 Task: Select service illustration.
Action: Mouse moved to (598, 157)
Screenshot: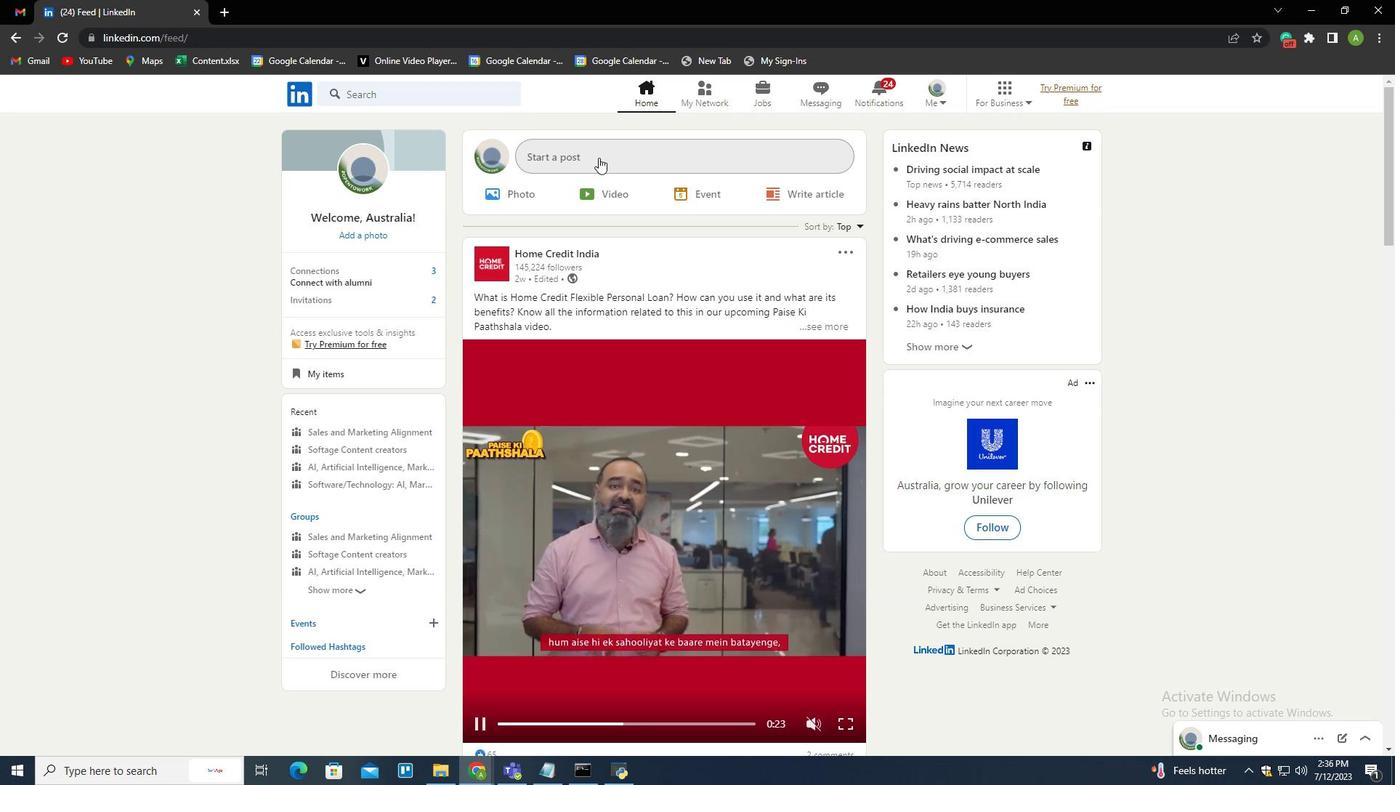 
Action: Mouse pressed left at (598, 157)
Screenshot: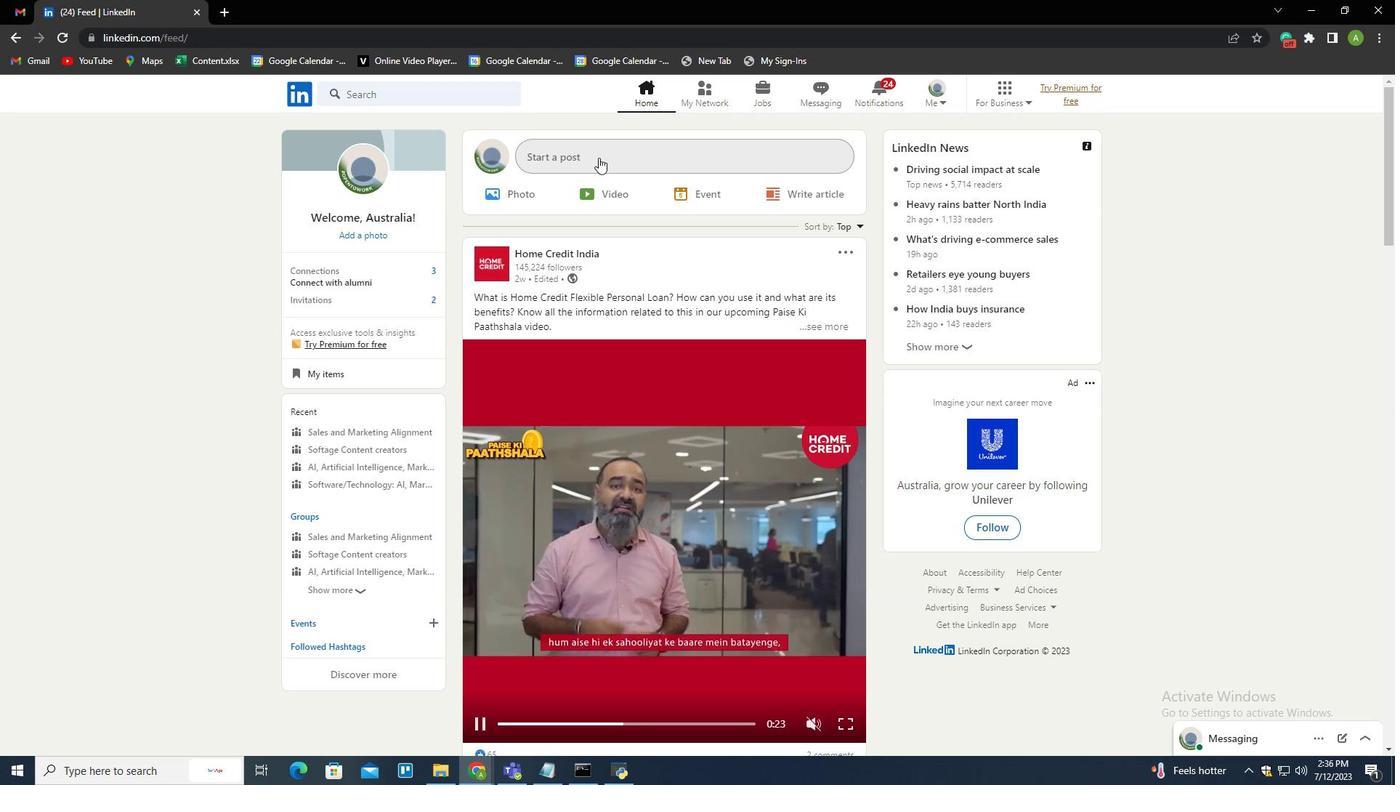 
Action: Mouse moved to (616, 436)
Screenshot: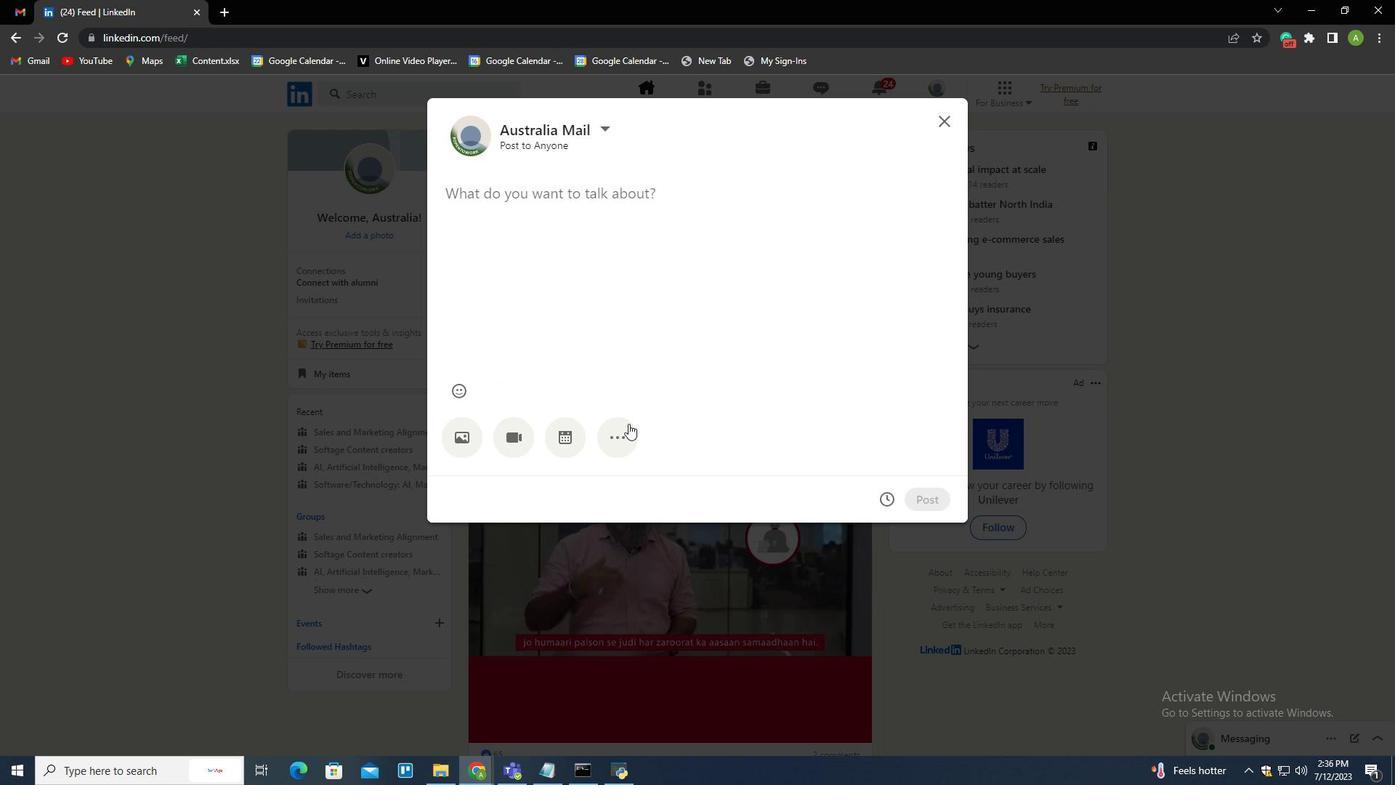 
Action: Mouse pressed left at (616, 436)
Screenshot: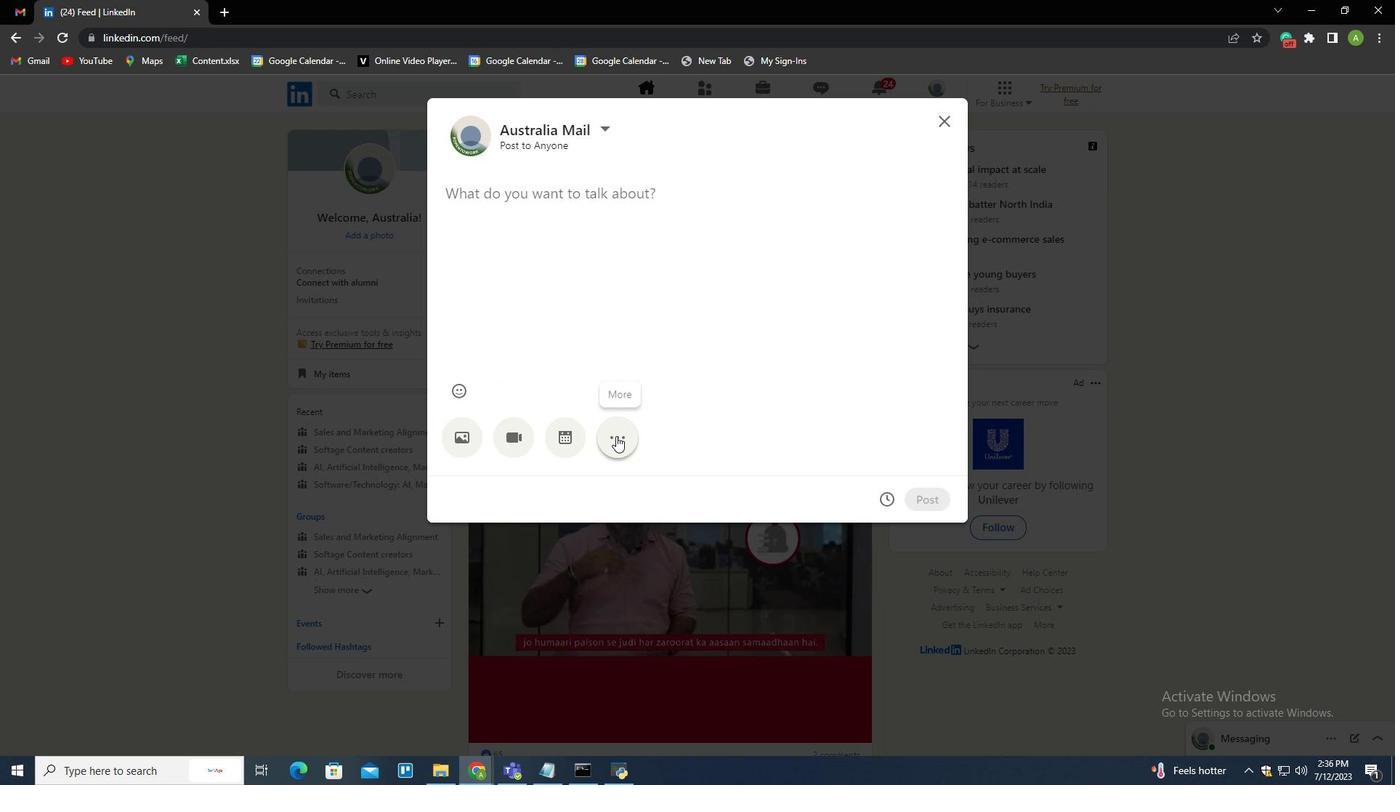 
Action: Mouse moved to (835, 437)
Screenshot: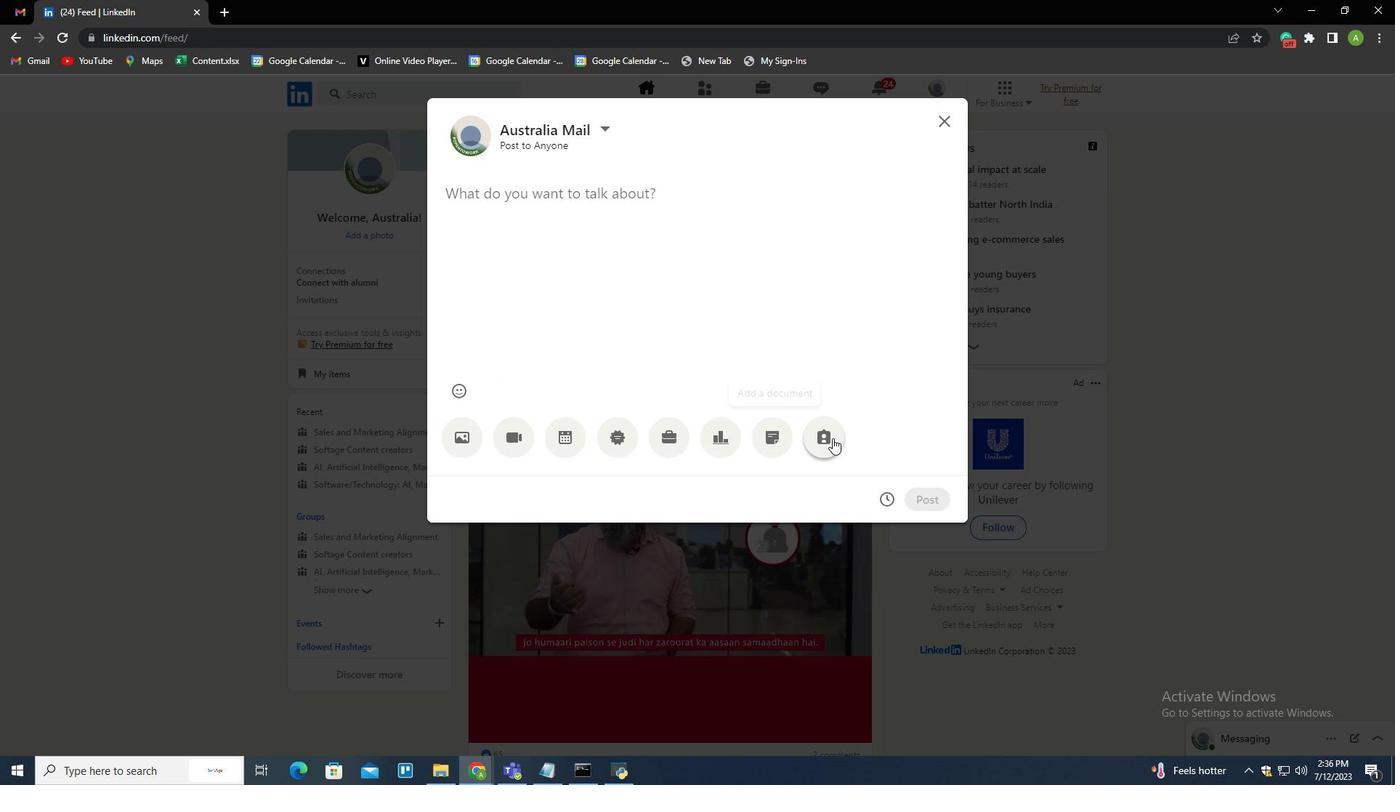 
Action: Mouse pressed left at (835, 437)
Screenshot: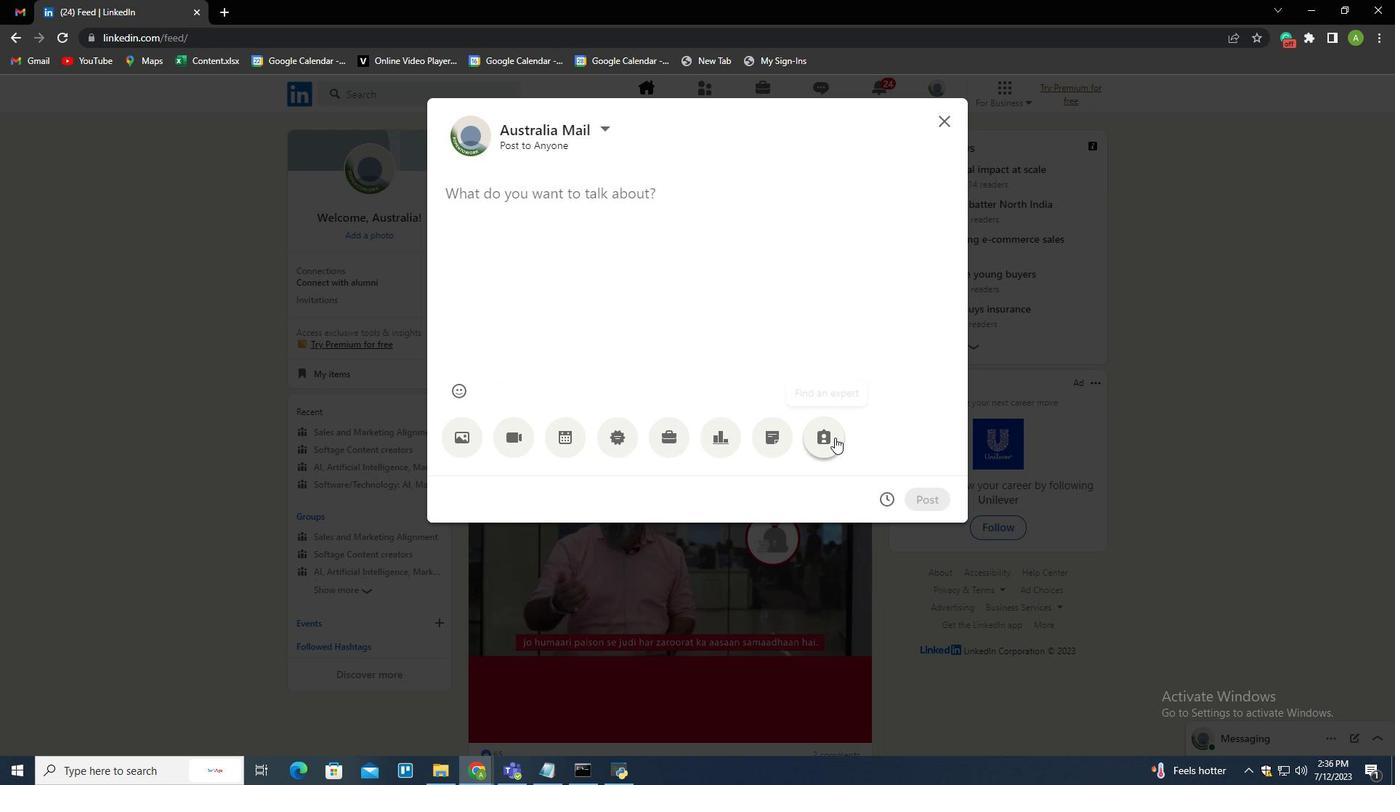 
Action: Mouse moved to (569, 210)
Screenshot: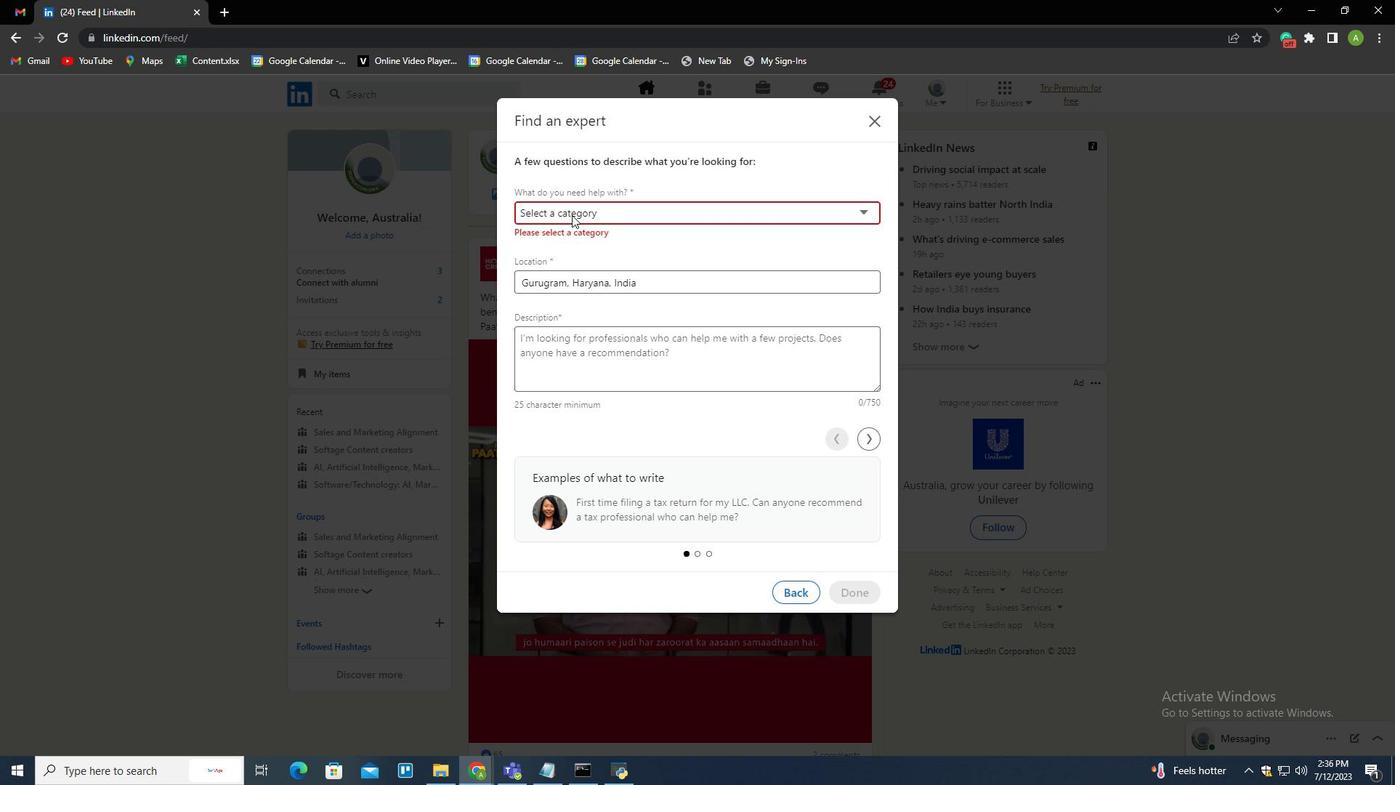 
Action: Mouse pressed left at (569, 210)
Screenshot: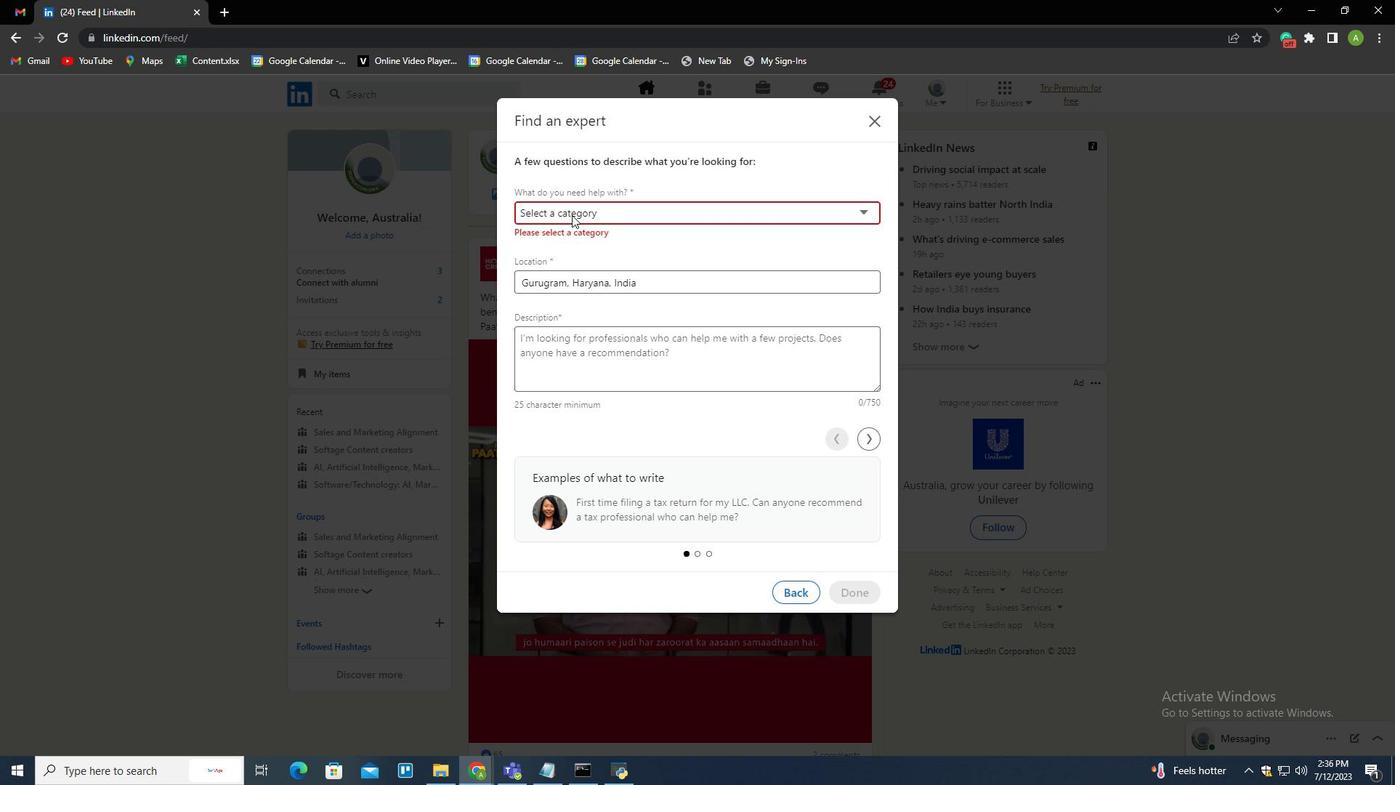 
Action: Mouse moved to (539, 276)
Screenshot: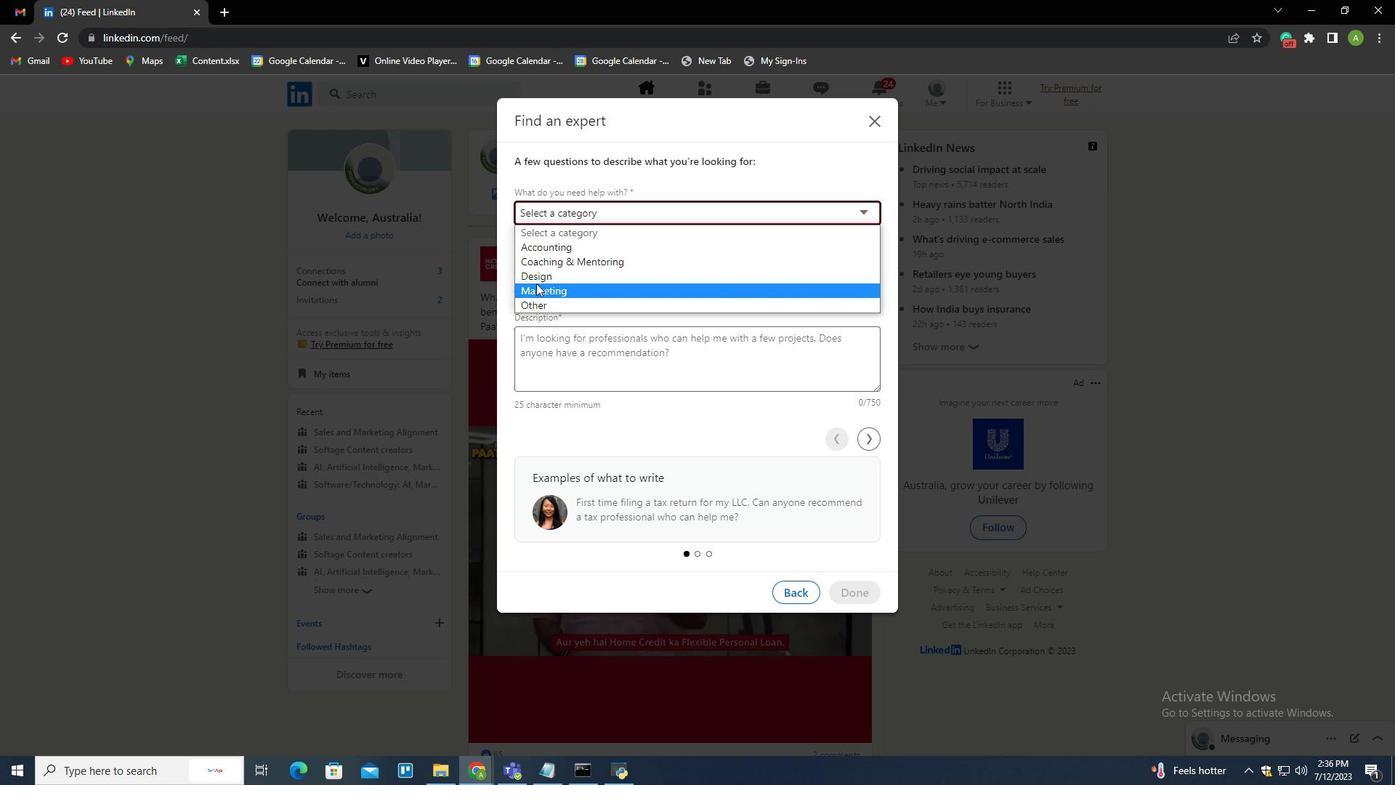 
Action: Mouse pressed left at (539, 276)
Screenshot: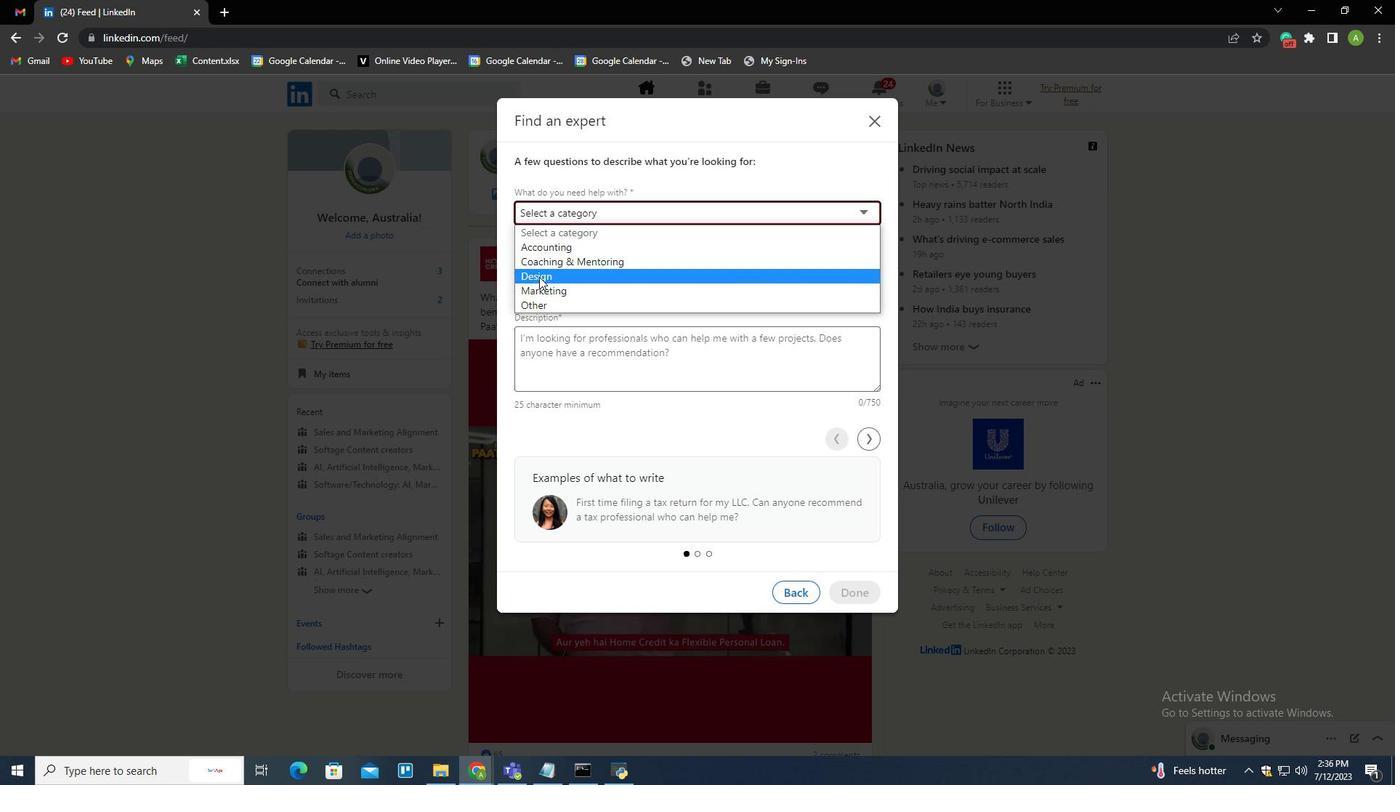 
Action: Mouse moved to (554, 268)
Screenshot: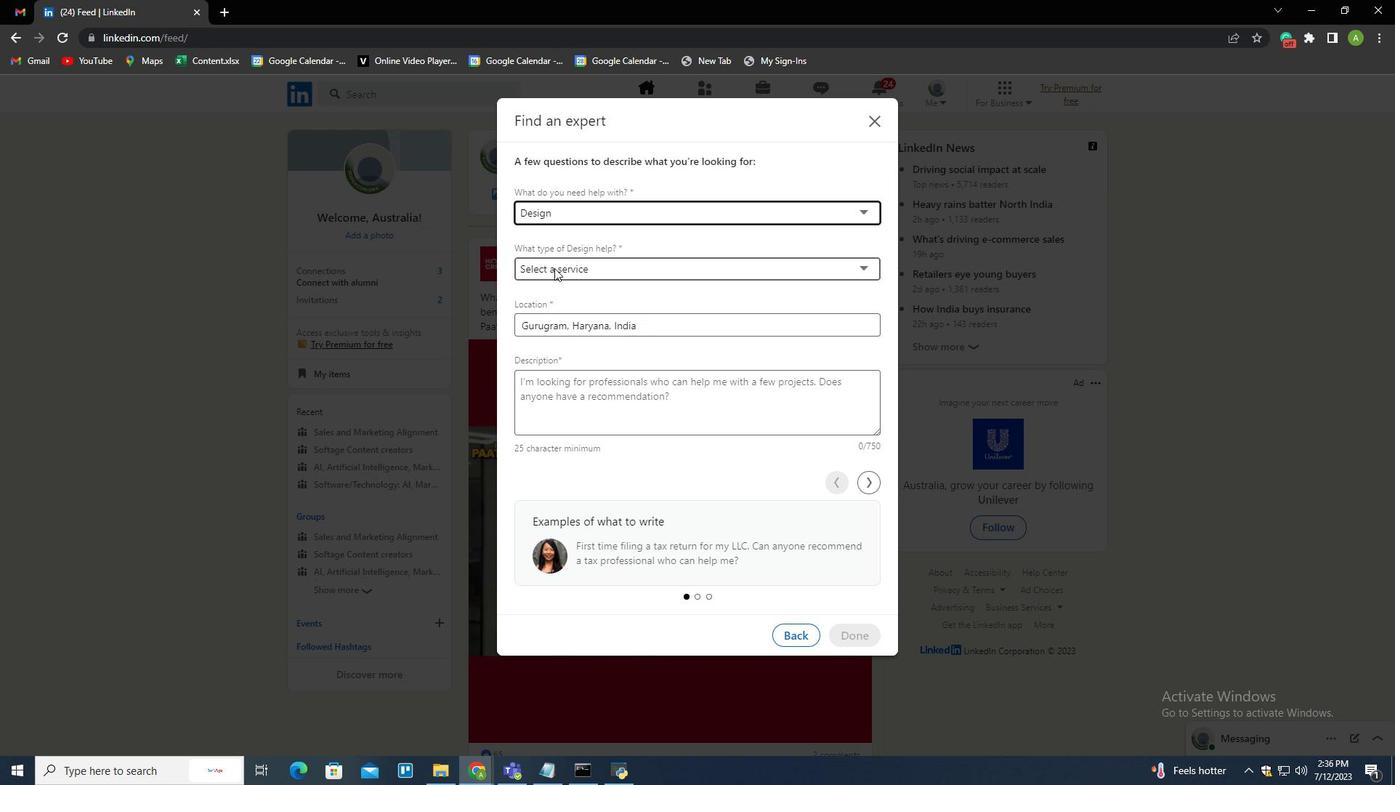 
Action: Mouse pressed left at (554, 268)
Screenshot: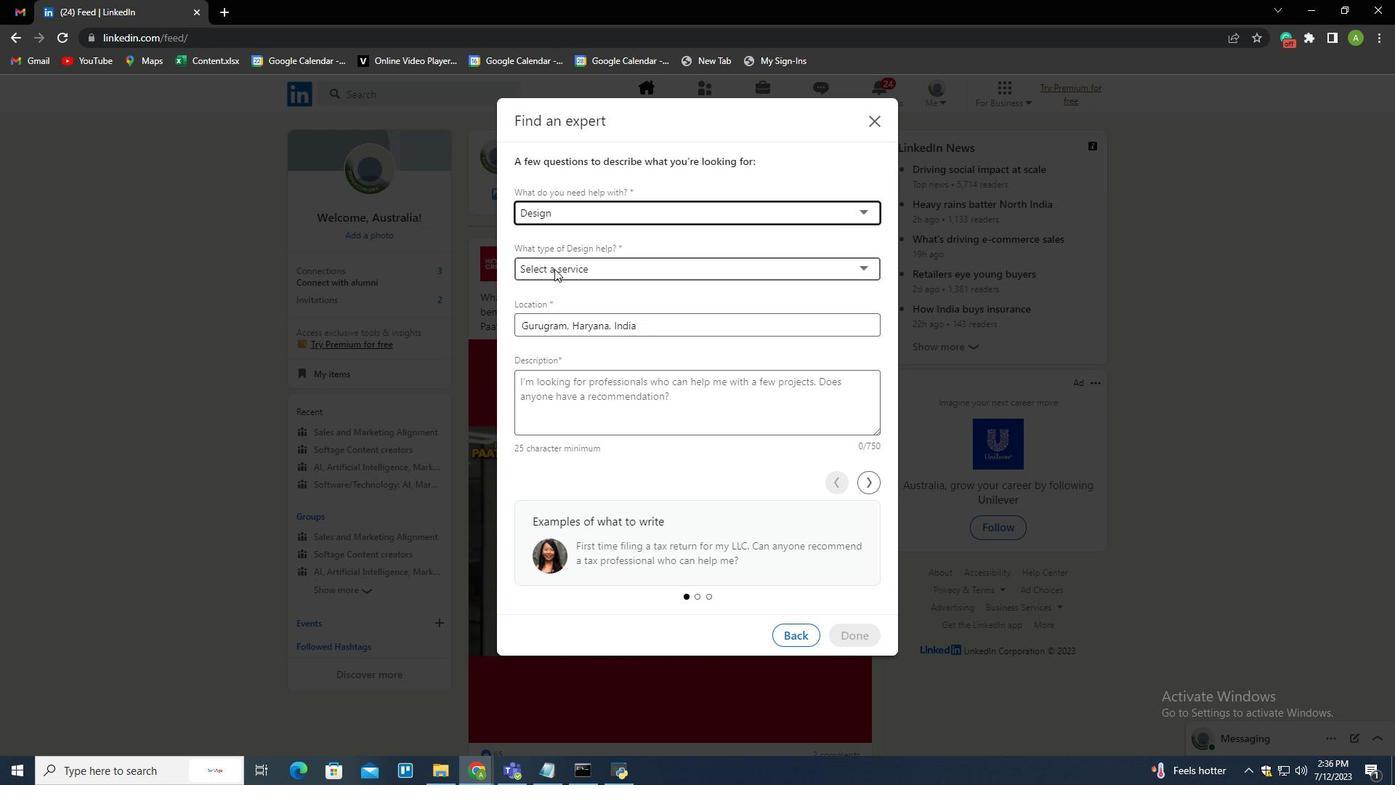 
Action: Mouse moved to (566, 362)
Screenshot: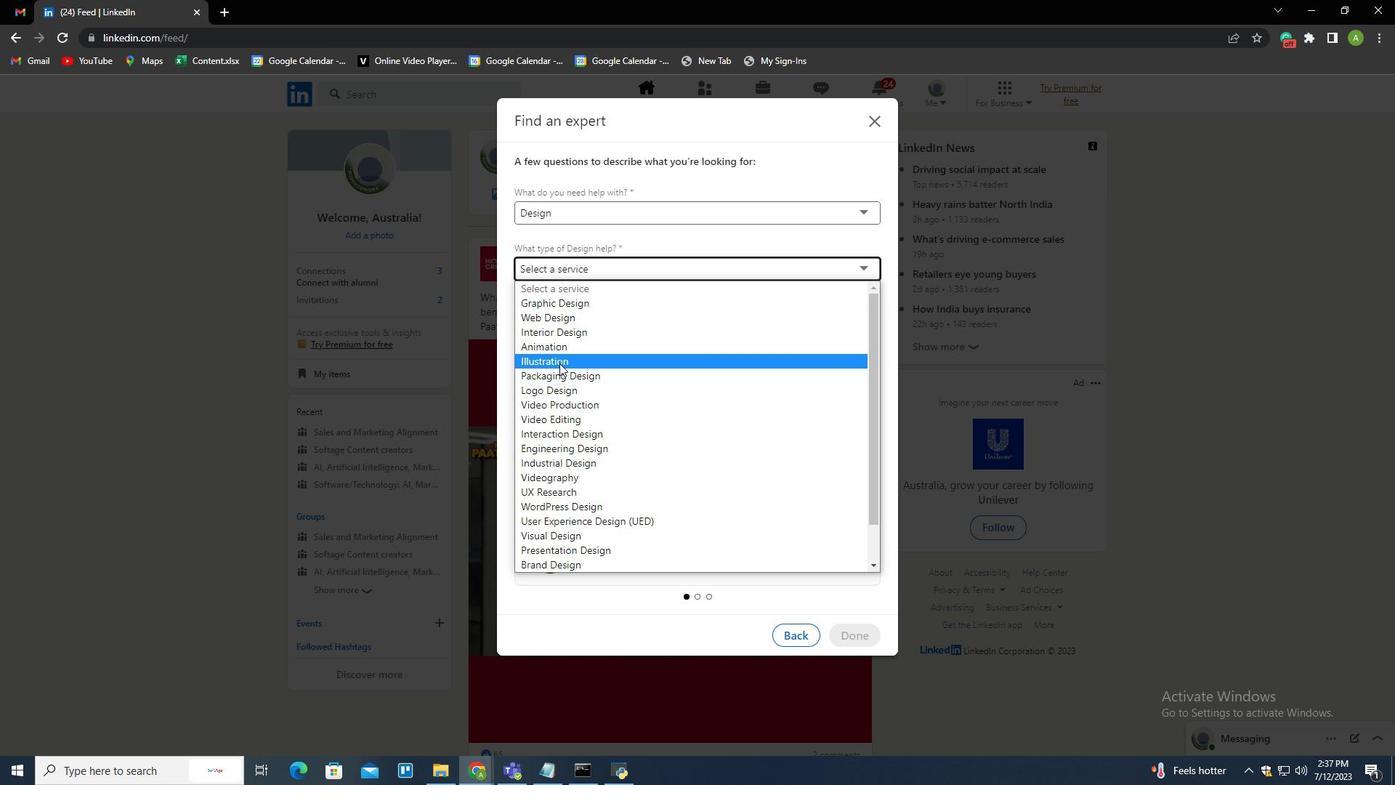 
Action: Mouse pressed left at (566, 362)
Screenshot: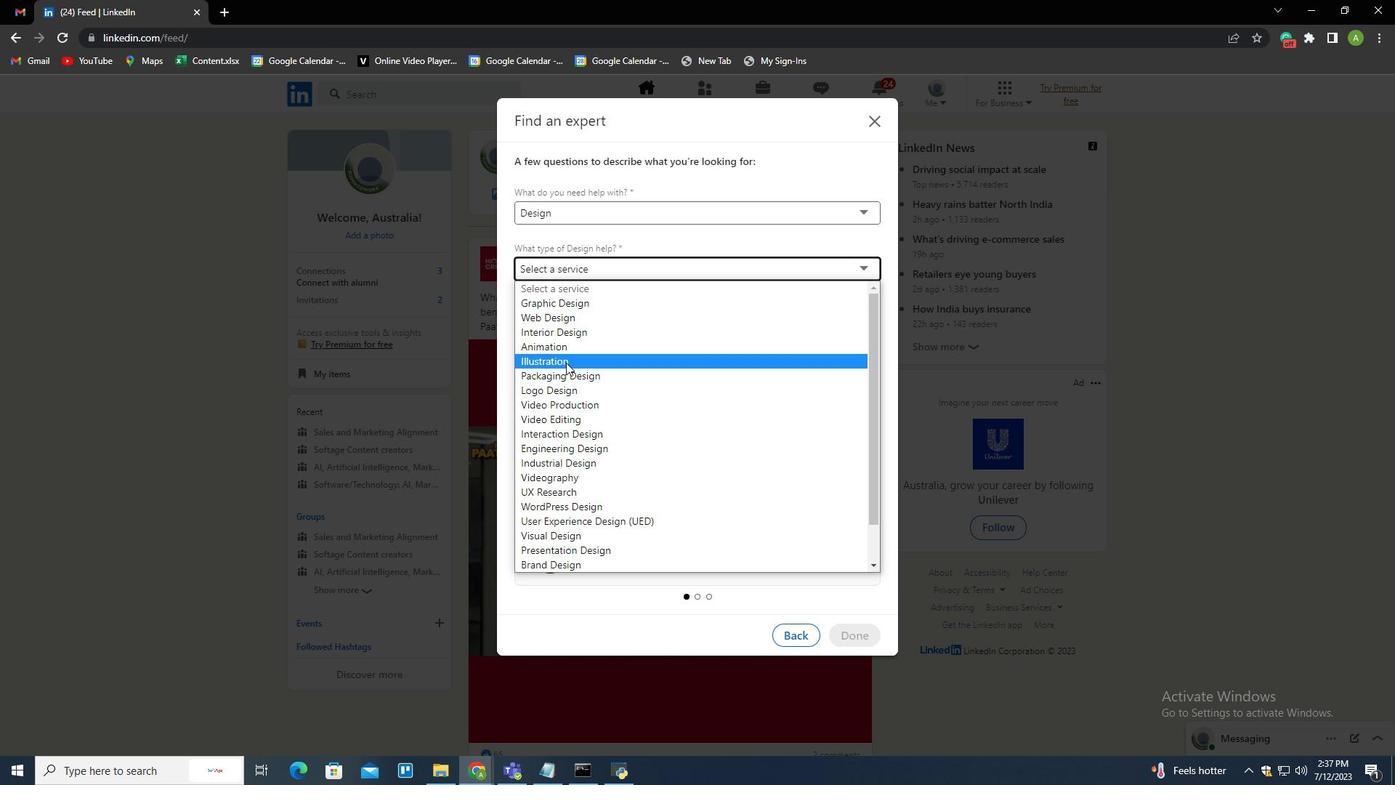 
Action: Mouse moved to (832, 616)
Screenshot: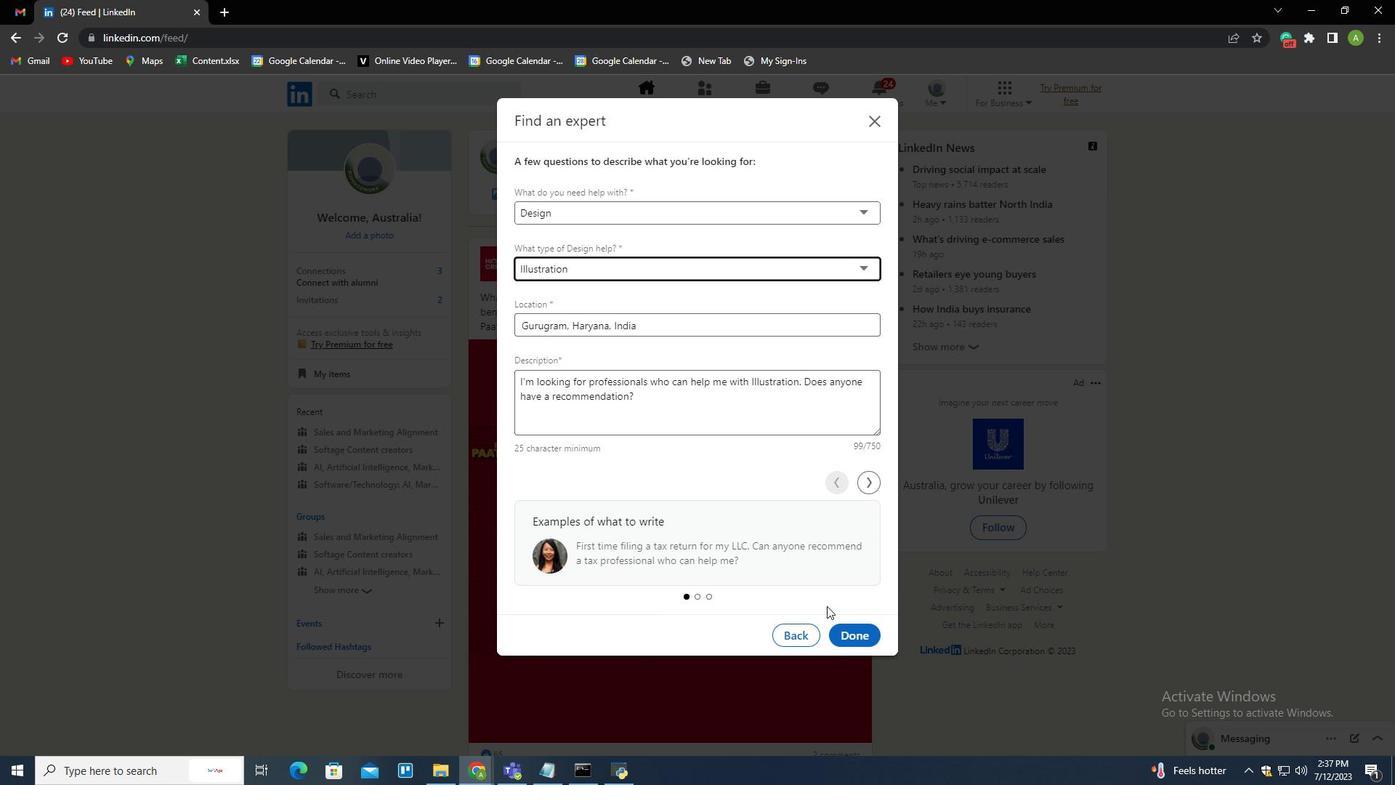 
